 Task: In the  document receipt.html Use the tool word Count 'and display word count while typing'. Find the word using Dictionary 'patronage'. Below name insert the link: www.instagram.com
Action: Mouse moved to (275, 368)
Screenshot: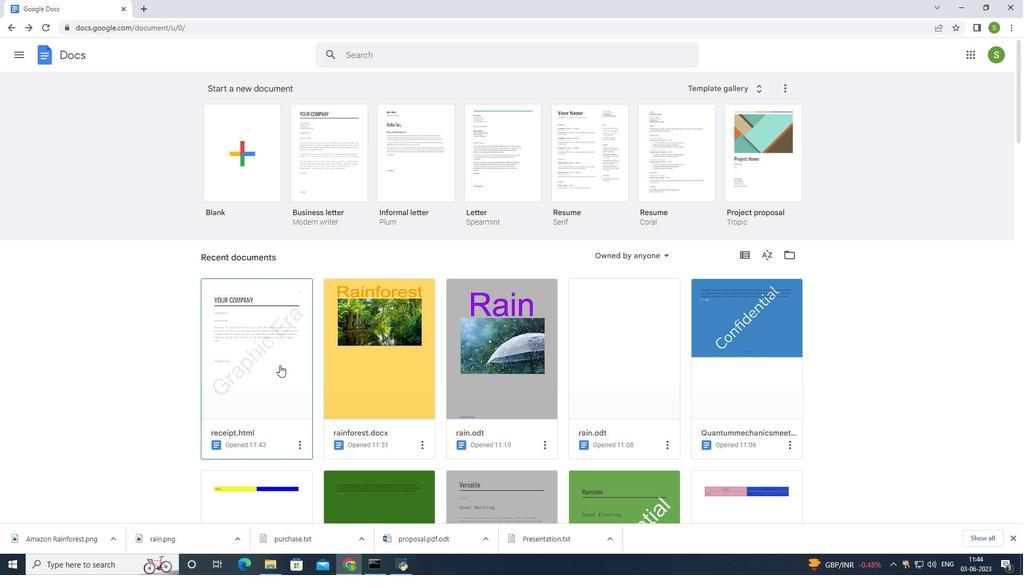 
Action: Mouse pressed left at (275, 368)
Screenshot: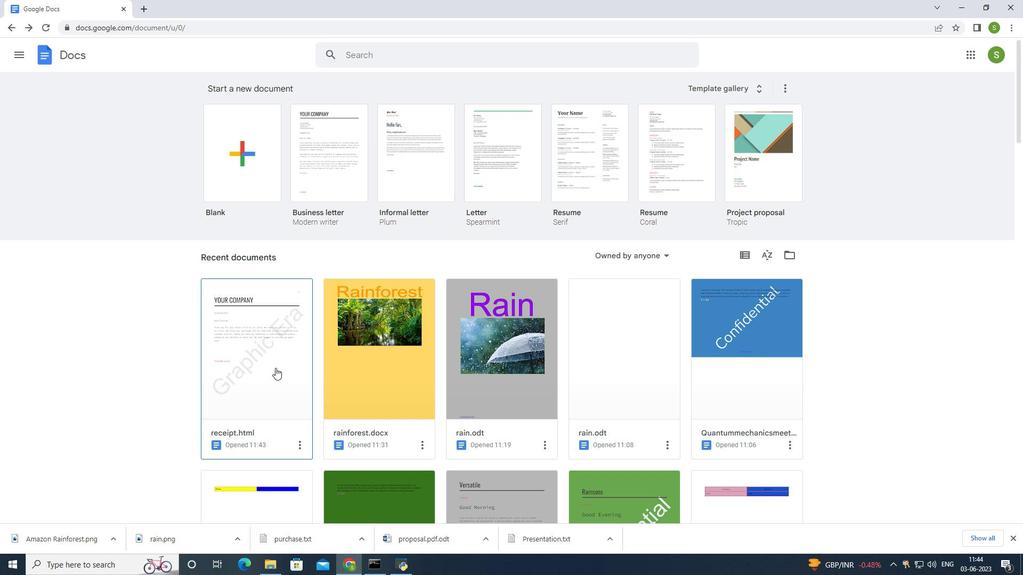 
Action: Mouse moved to (171, 65)
Screenshot: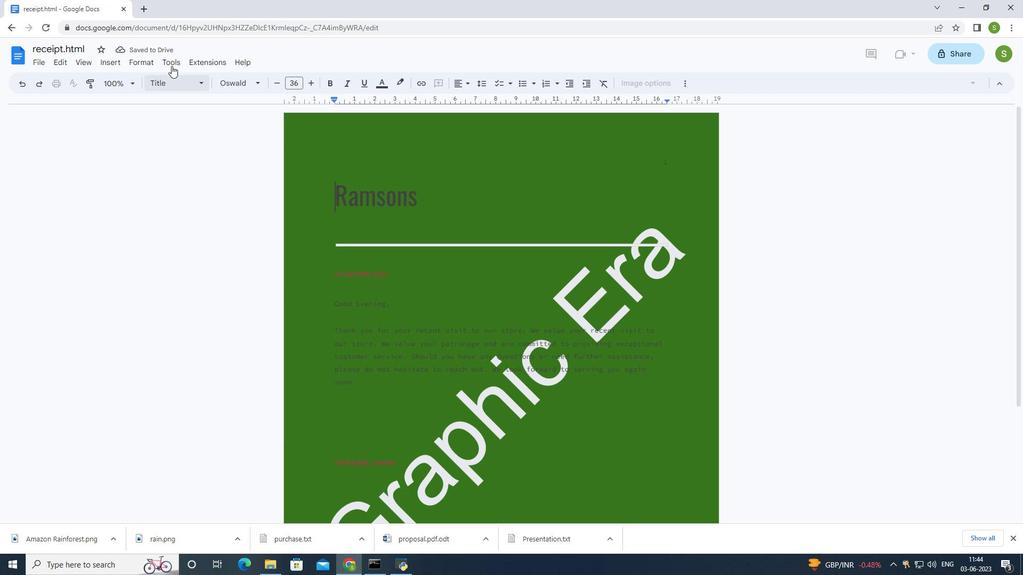 
Action: Mouse pressed left at (171, 65)
Screenshot: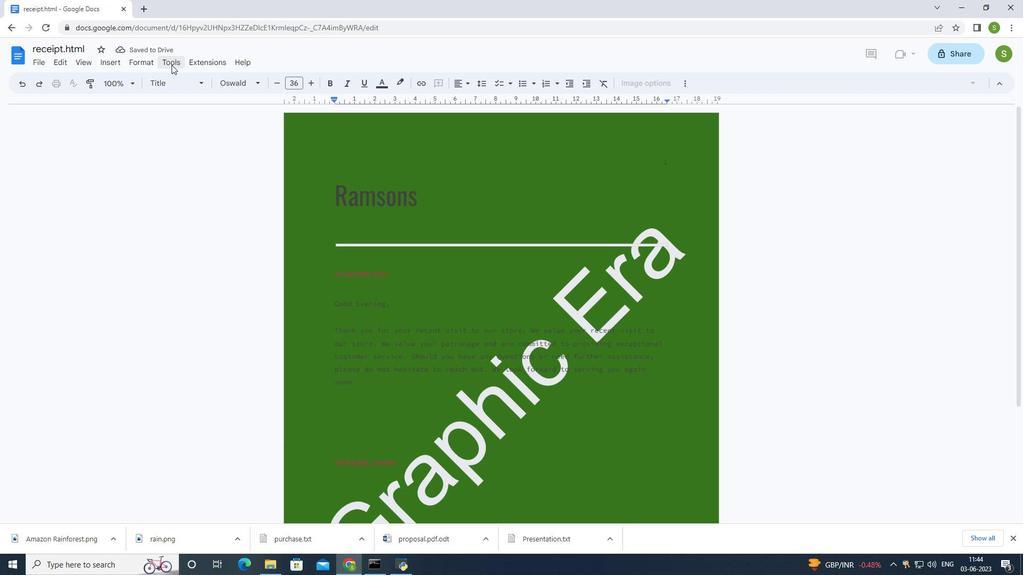 
Action: Mouse moved to (177, 93)
Screenshot: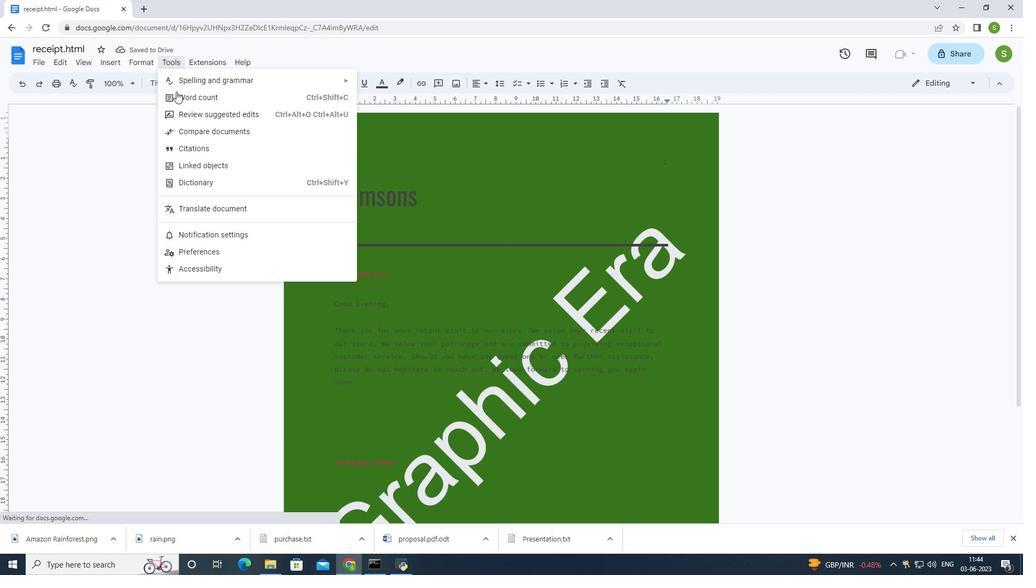 
Action: Mouse pressed left at (177, 93)
Screenshot: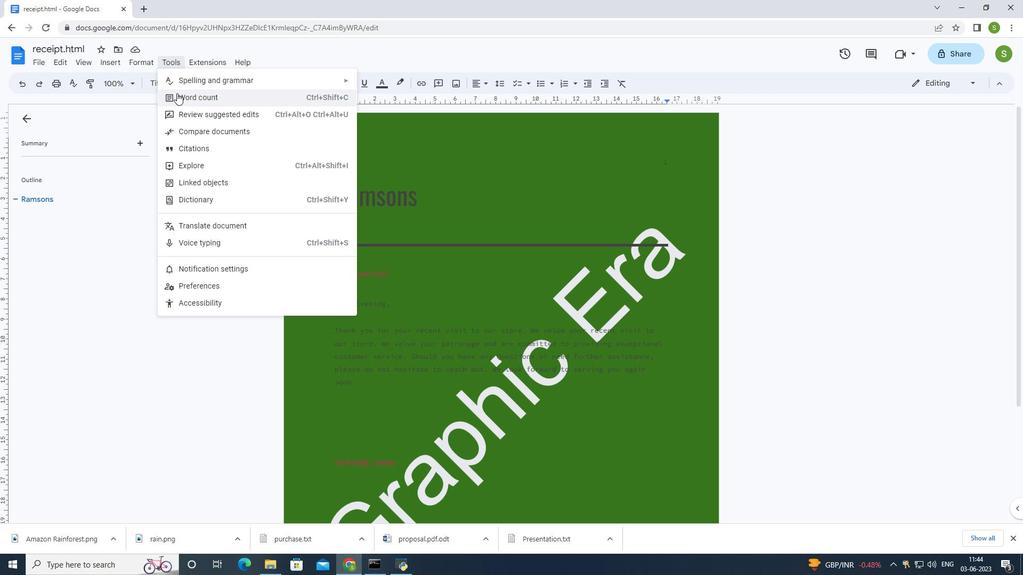 
Action: Mouse moved to (444, 330)
Screenshot: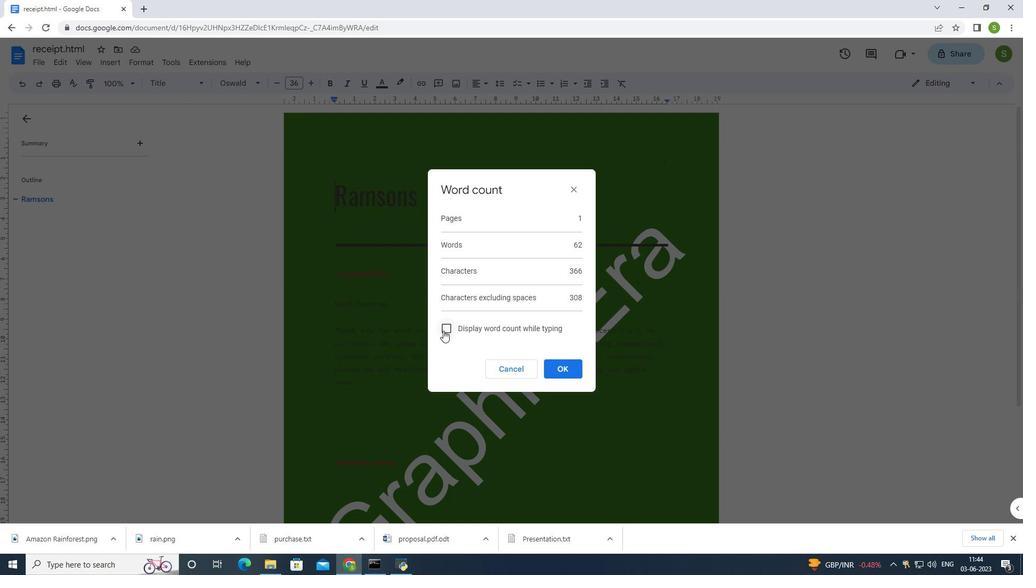 
Action: Mouse pressed left at (444, 330)
Screenshot: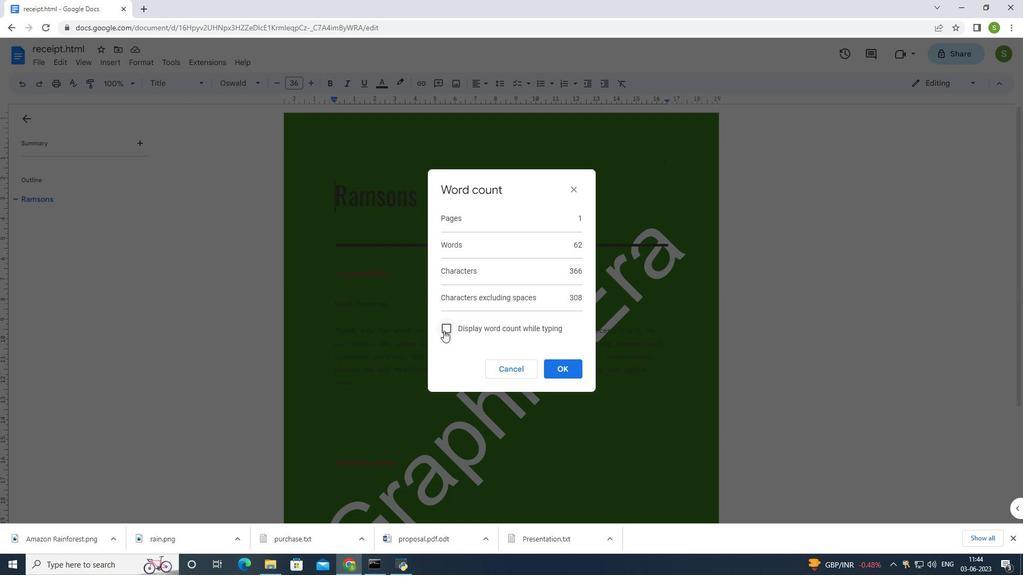
Action: Mouse moved to (571, 373)
Screenshot: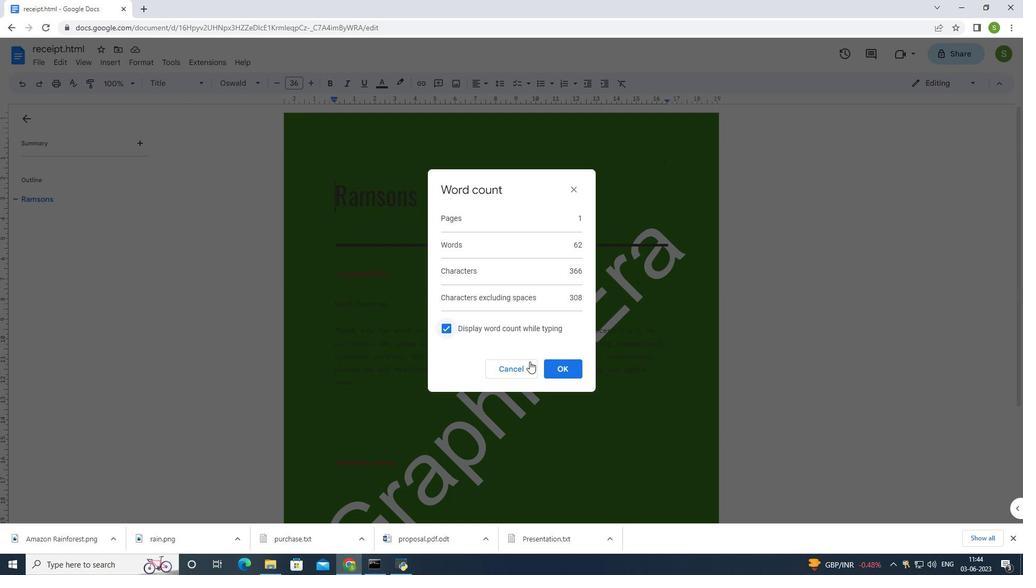 
Action: Mouse pressed left at (571, 373)
Screenshot: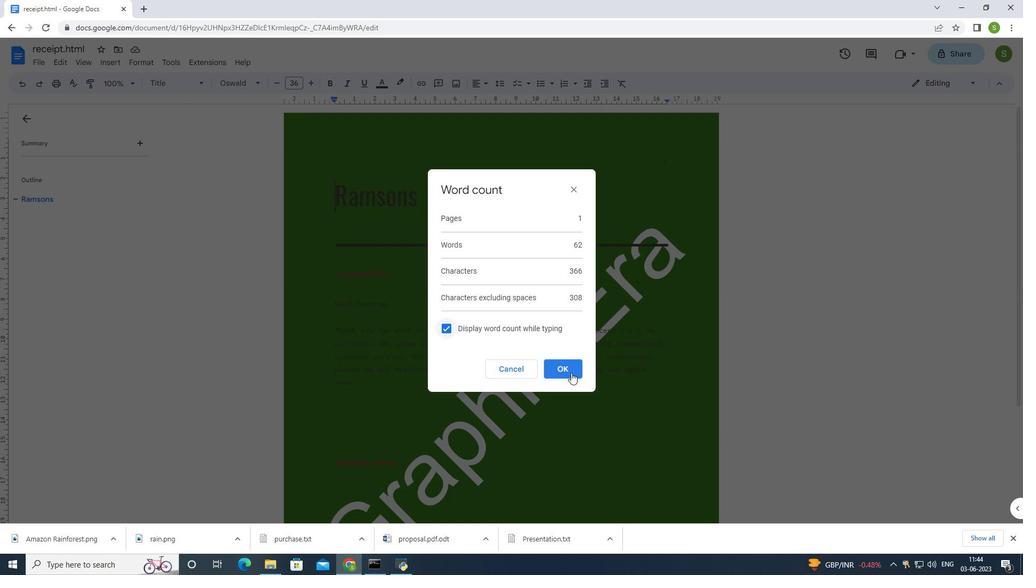 
Action: Mouse moved to (179, 59)
Screenshot: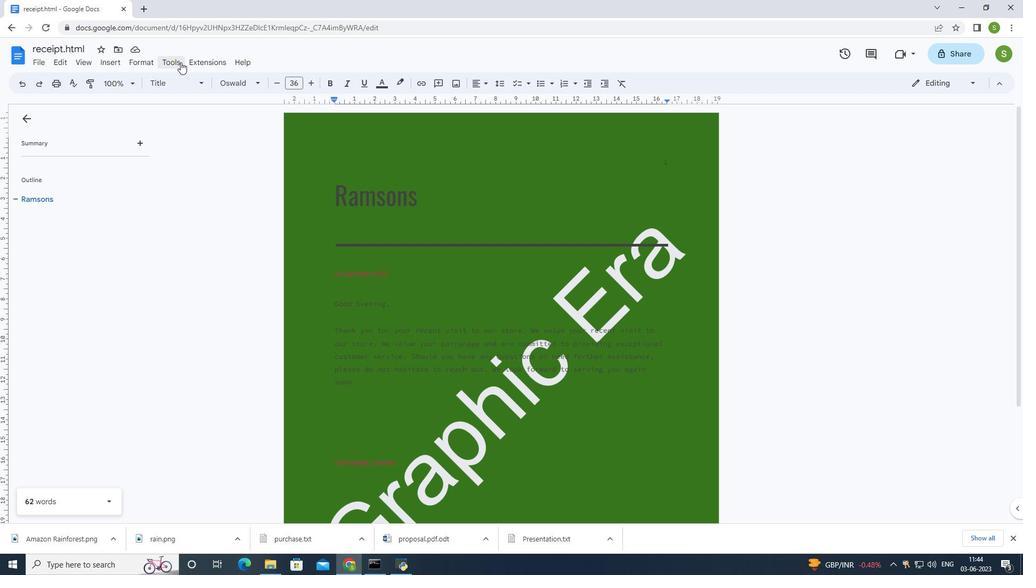 
Action: Mouse pressed left at (179, 59)
Screenshot: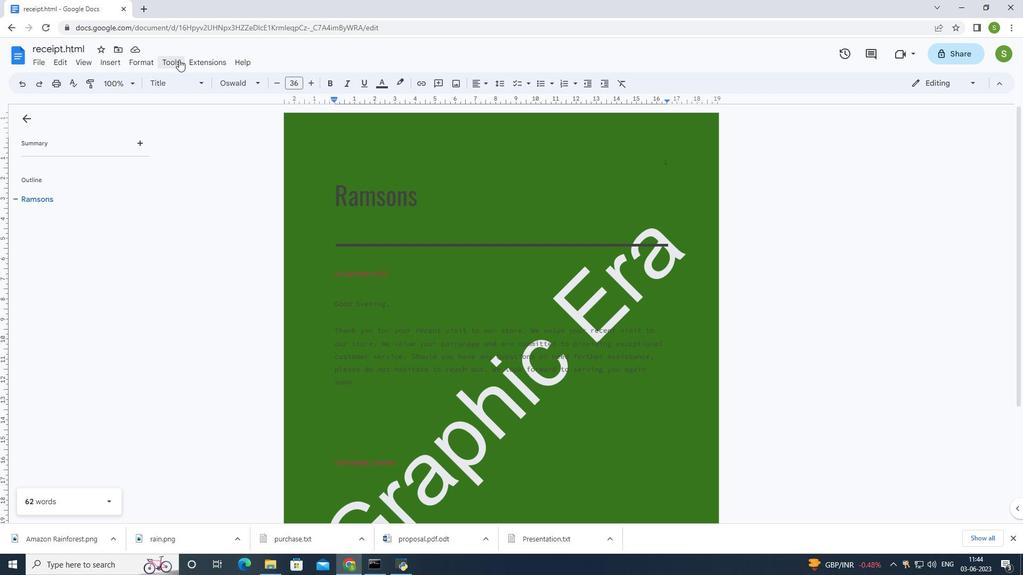 
Action: Mouse moved to (220, 206)
Screenshot: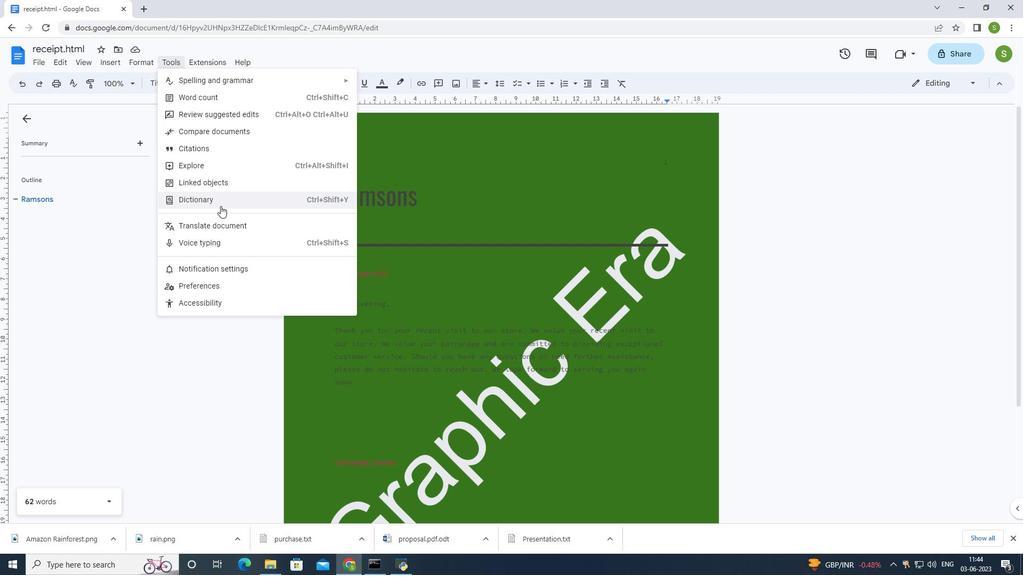 
Action: Mouse pressed left at (220, 206)
Screenshot: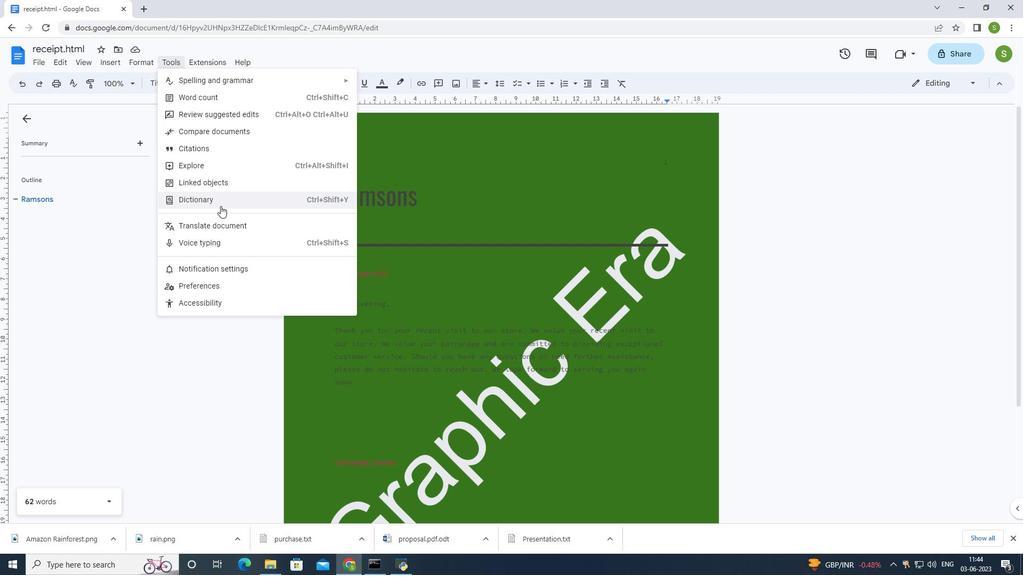 
Action: Mouse moved to (921, 114)
Screenshot: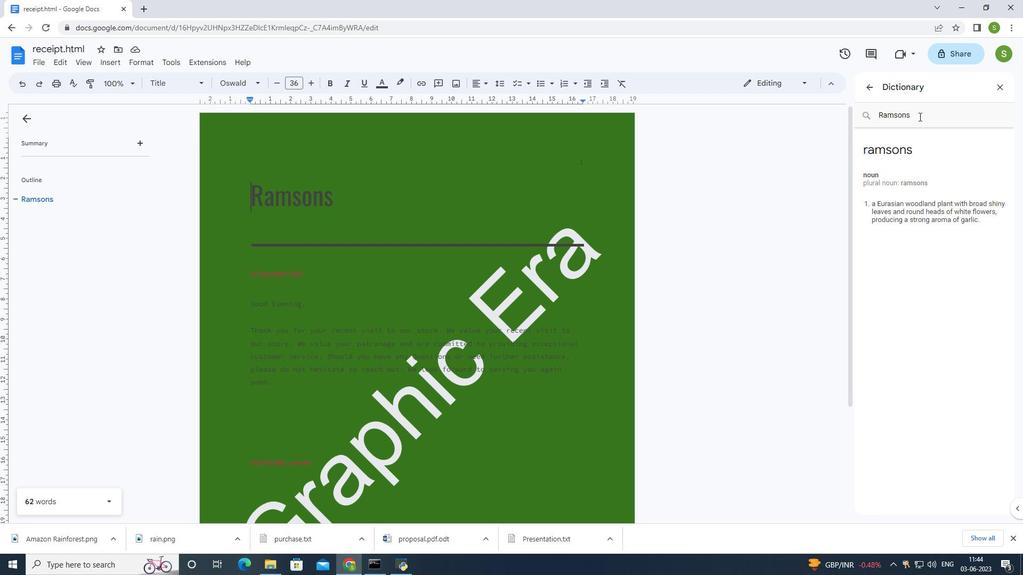 
Action: Mouse pressed left at (921, 114)
Screenshot: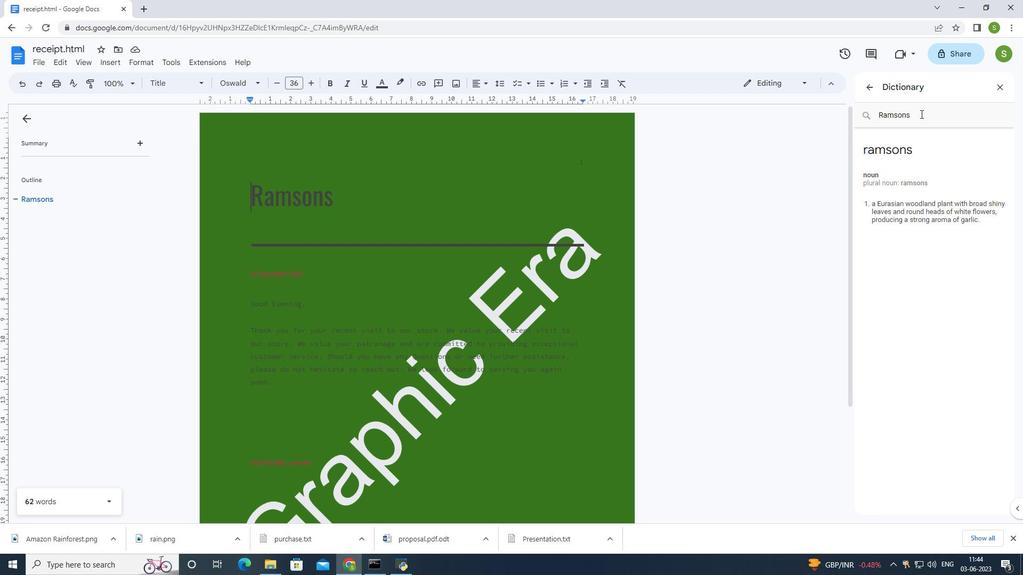 
Action: Key pressed <Key.backspace><Key.backspace><Key.backspace><Key.backspace><Key.backspace><Key.backspace><Key.backspace><Key.backspace><Key.backspace><Key.backspace><Key.backspace><Key.backspace><Key.backspace><Key.backspace>patronage
Screenshot: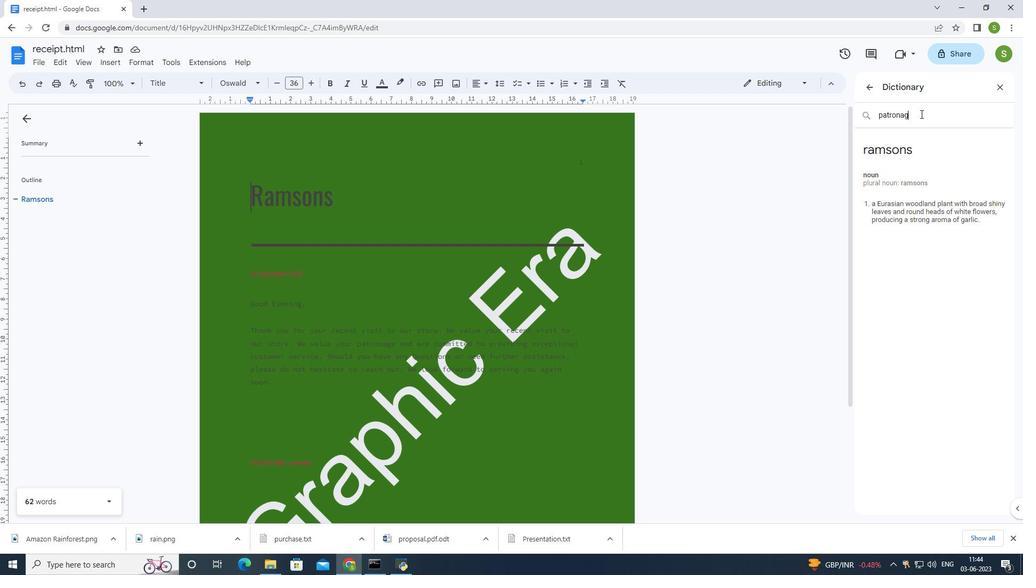 
Action: Mouse moved to (910, 114)
Screenshot: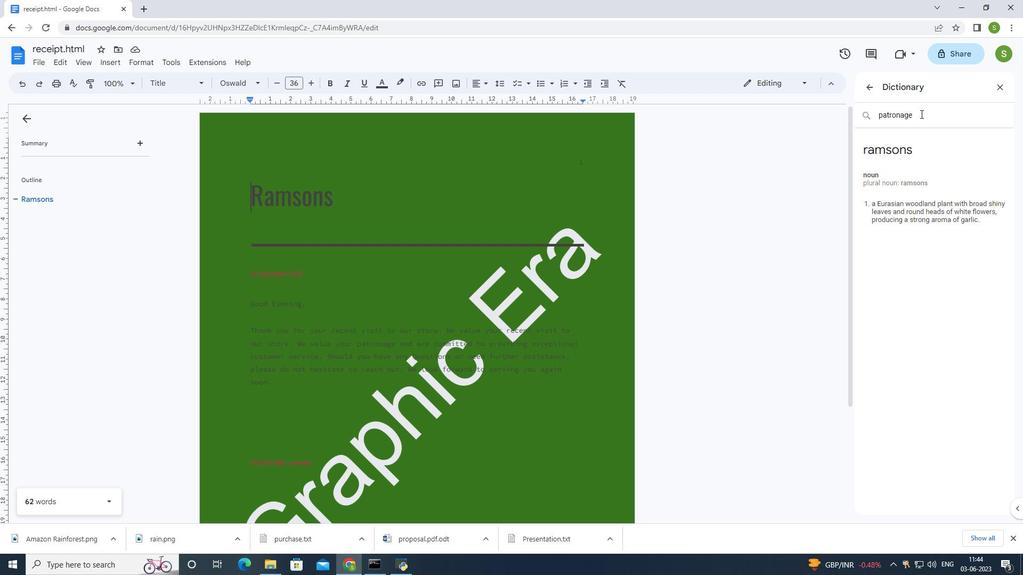 
Action: Key pressed <Key.enter>
Screenshot: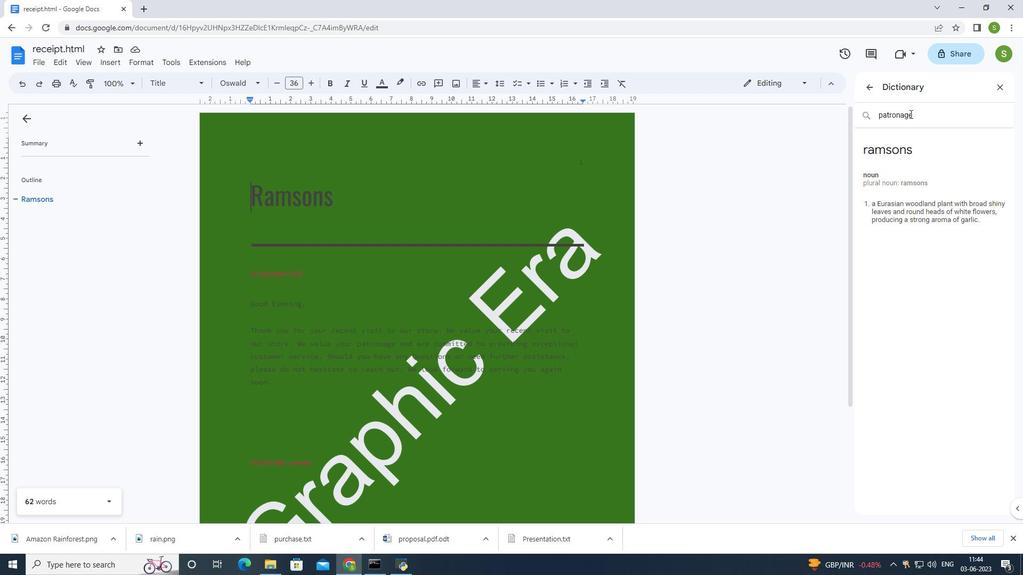 
Action: Mouse moved to (639, 266)
Screenshot: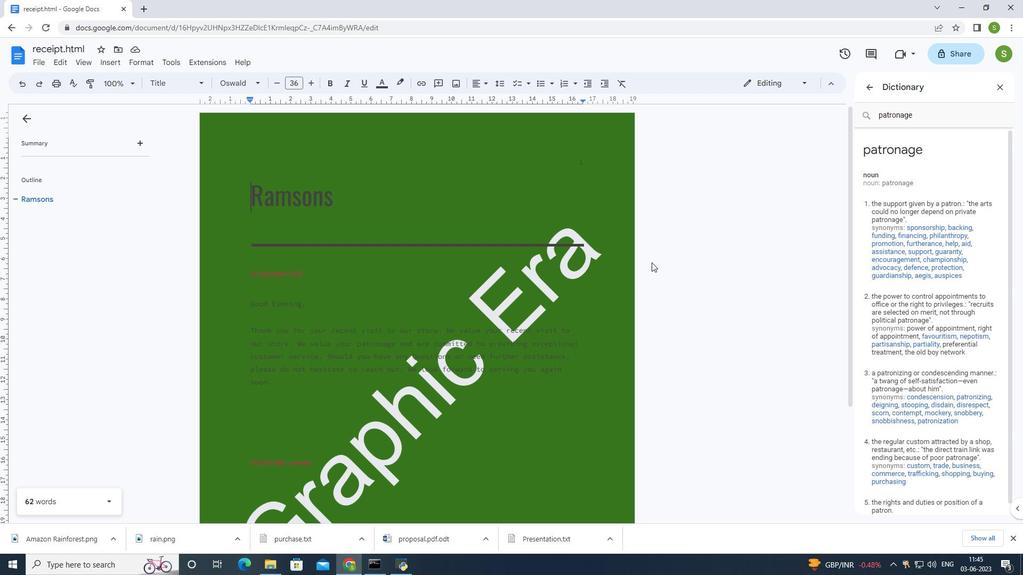 
Action: Mouse scrolled (639, 265) with delta (0, 0)
Screenshot: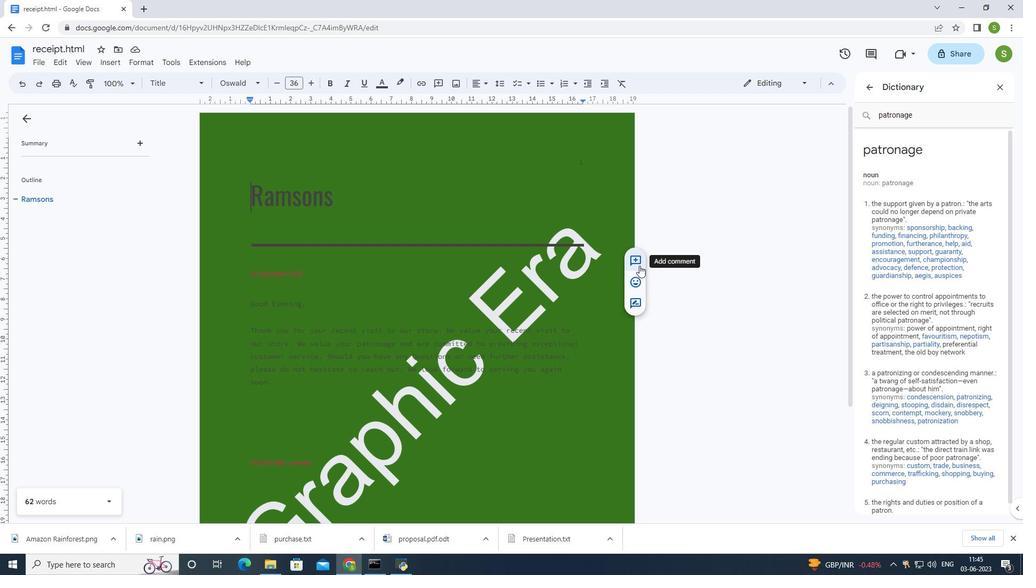 
Action: Mouse scrolled (639, 265) with delta (0, 0)
Screenshot: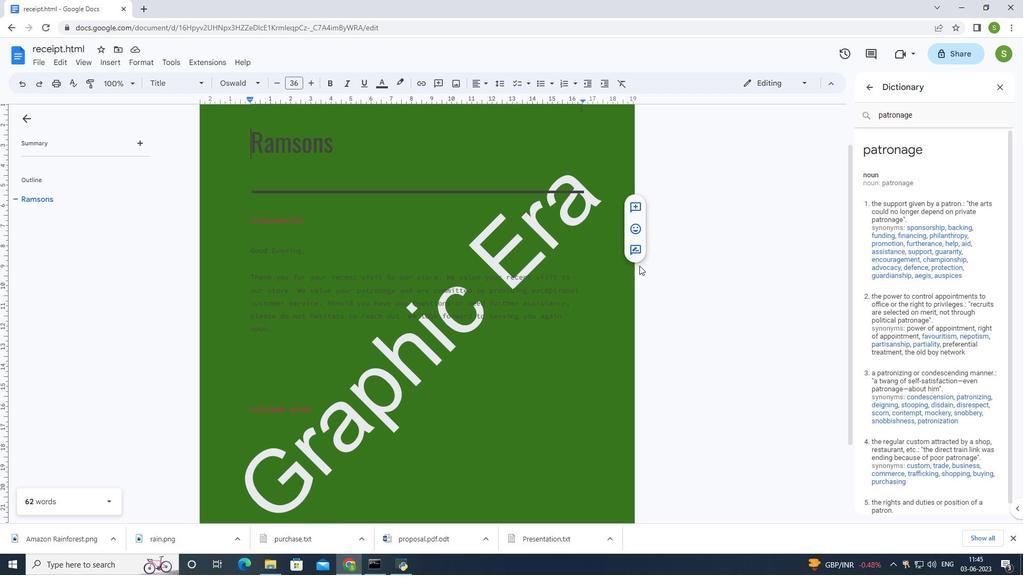 
Action: Mouse moved to (638, 266)
Screenshot: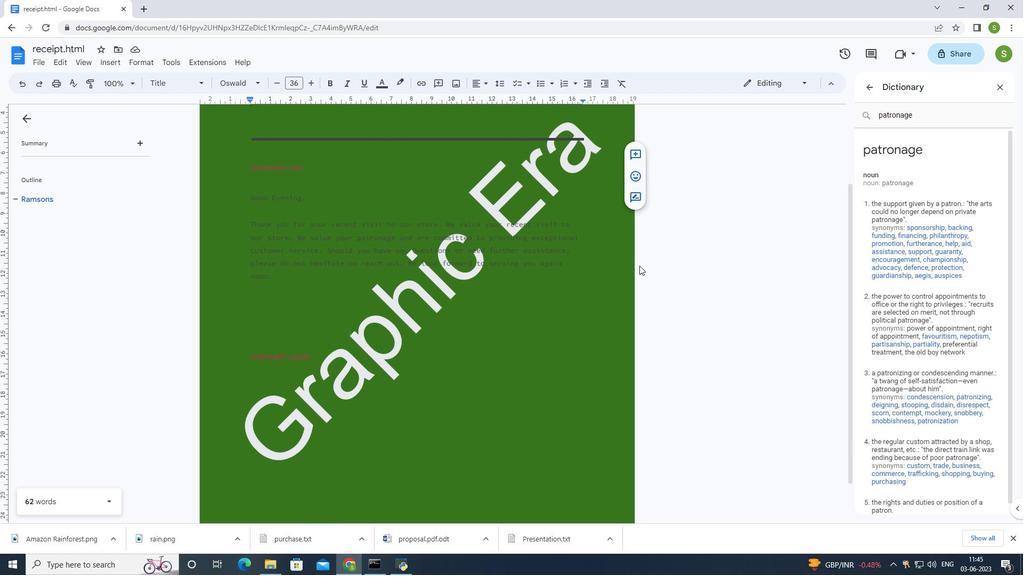 
Action: Mouse scrolled (638, 265) with delta (0, 0)
Screenshot: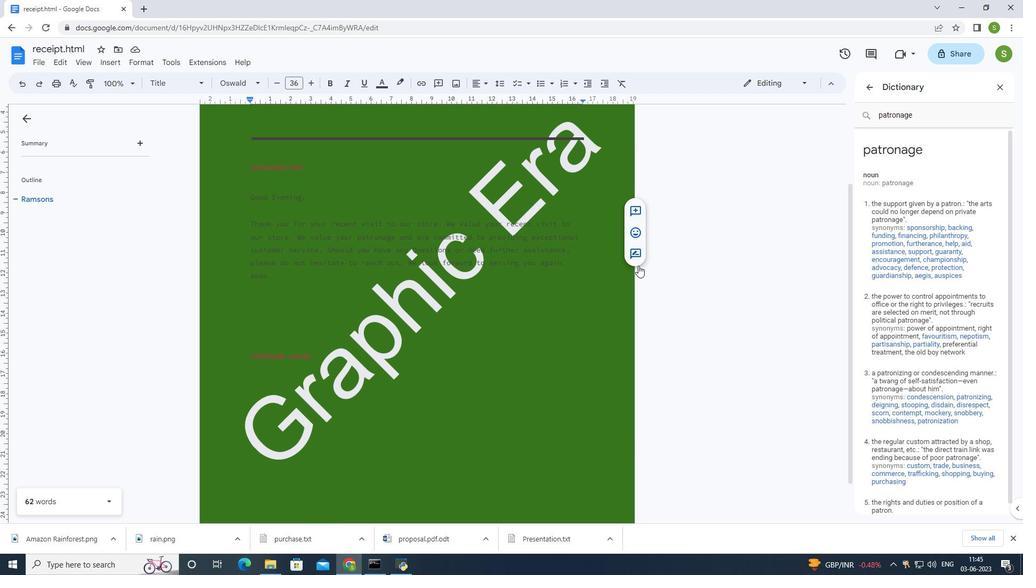 
Action: Mouse moved to (325, 303)
Screenshot: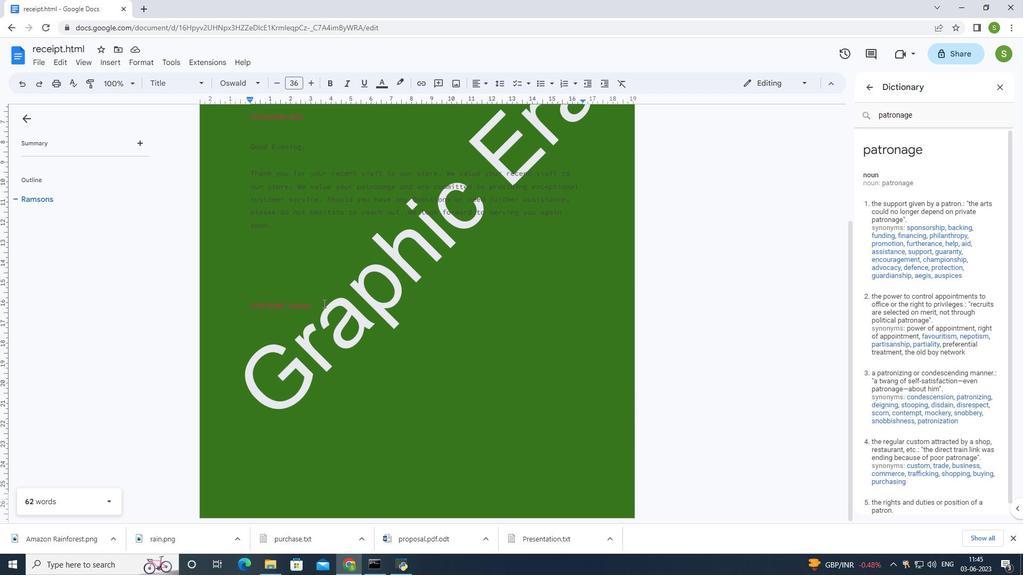 
Action: Mouse pressed left at (325, 303)
Screenshot: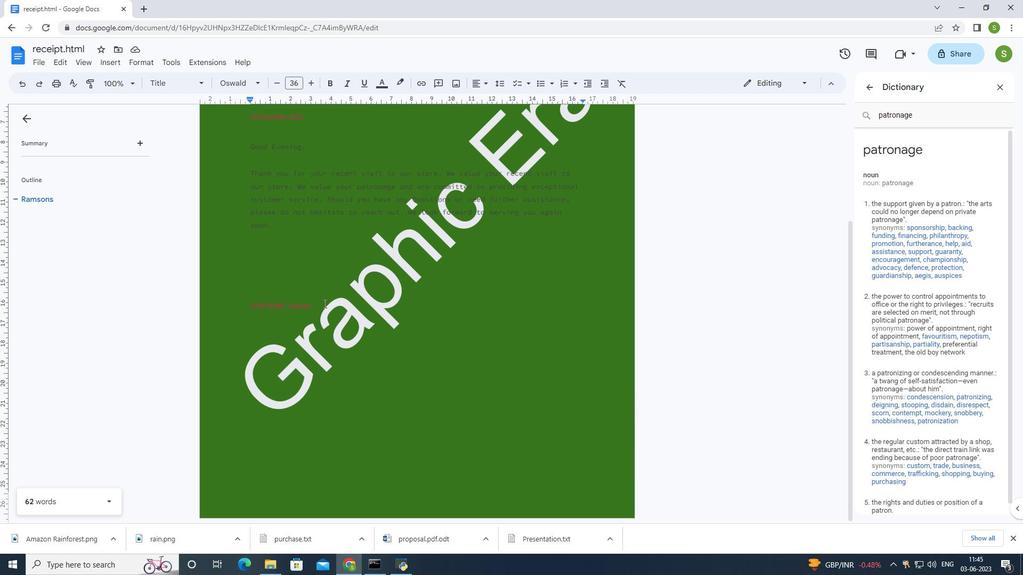 
Action: Mouse moved to (332, 305)
Screenshot: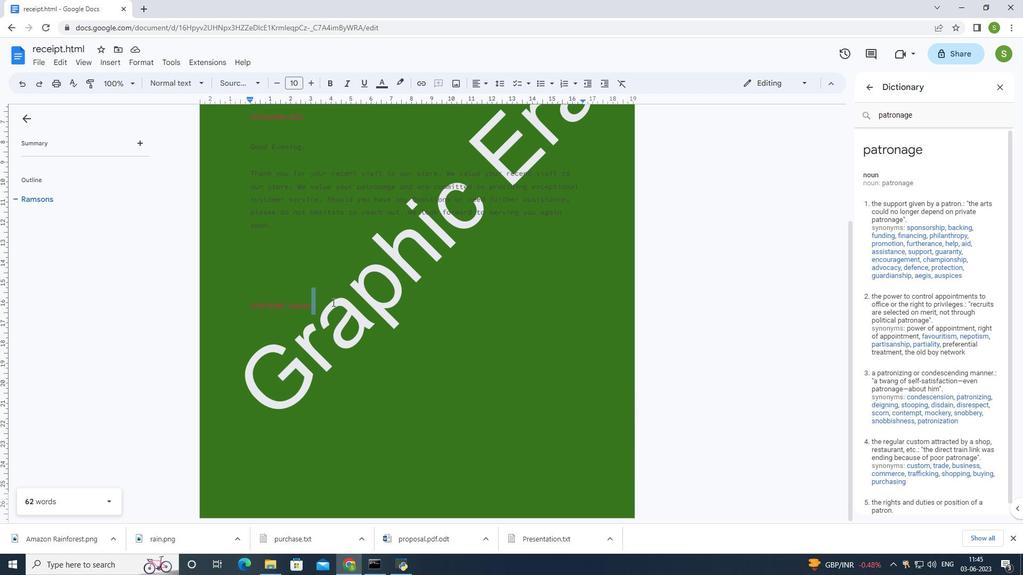 
Action: Mouse pressed left at (332, 305)
Screenshot: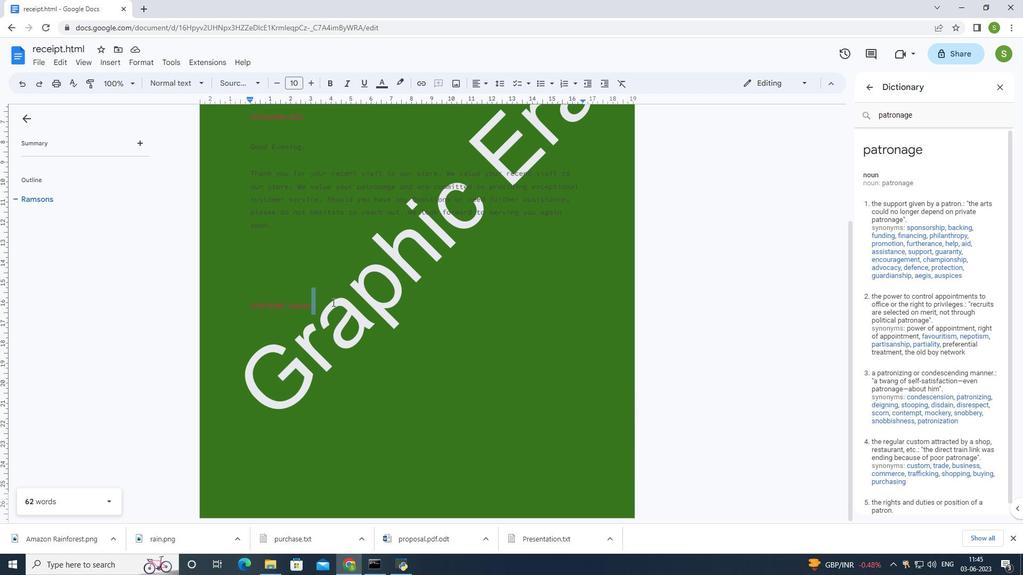 
Action: Mouse moved to (330, 307)
Screenshot: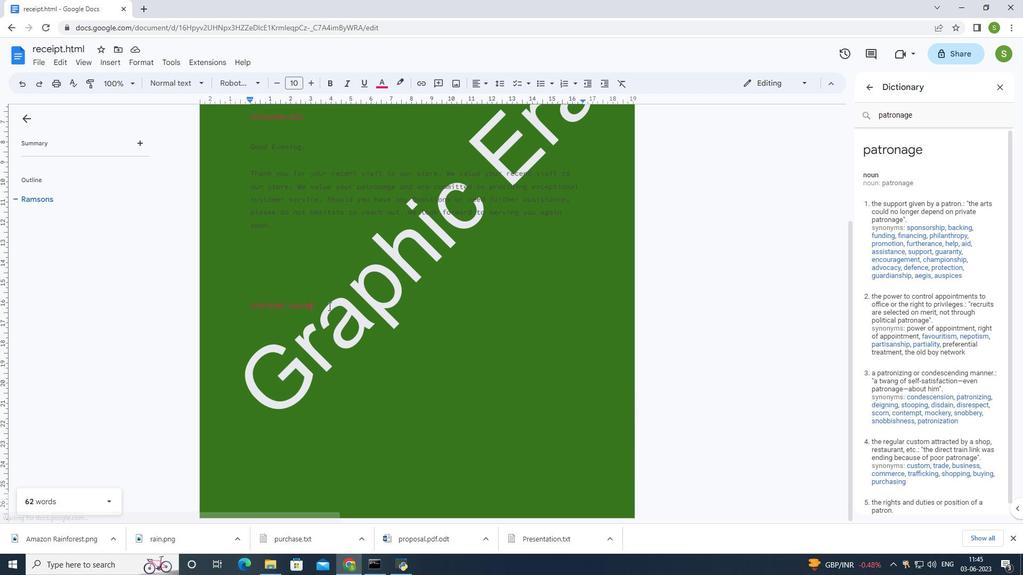 
Action: Key pressed <Key.enter>
Screenshot: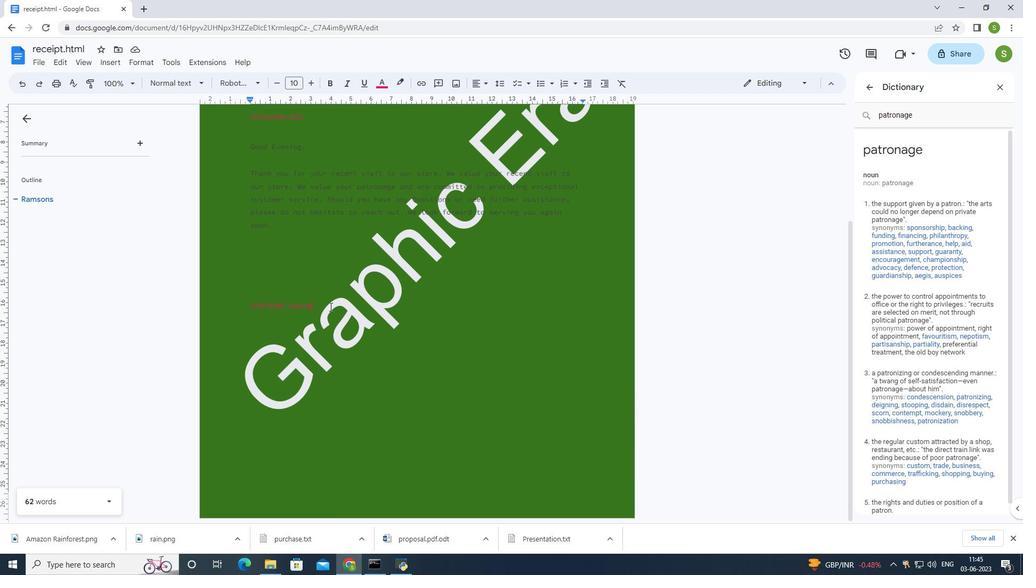 
Action: Mouse moved to (424, 81)
Screenshot: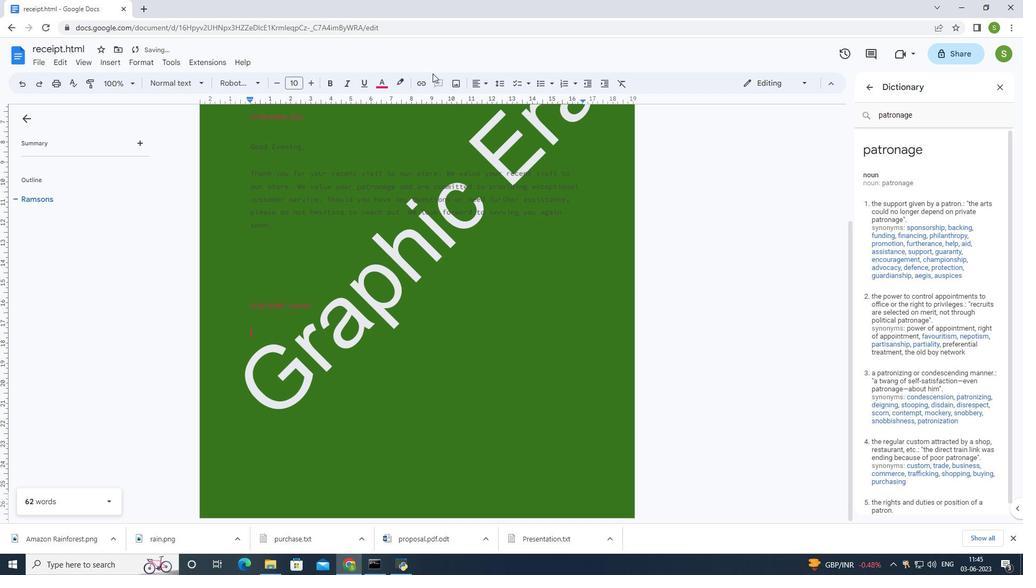 
Action: Mouse pressed left at (424, 81)
Screenshot: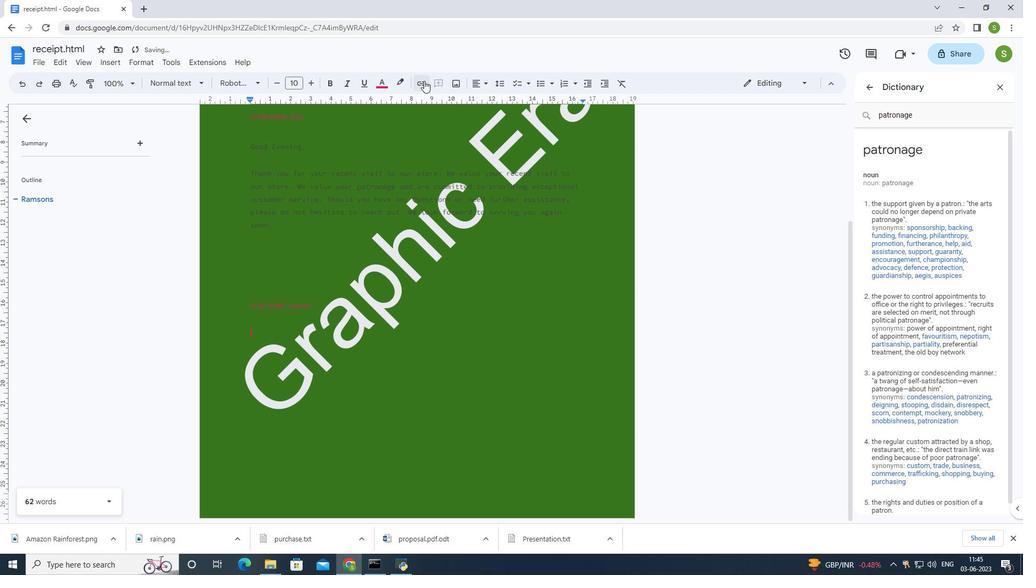 
Action: Mouse moved to (637, 294)
Screenshot: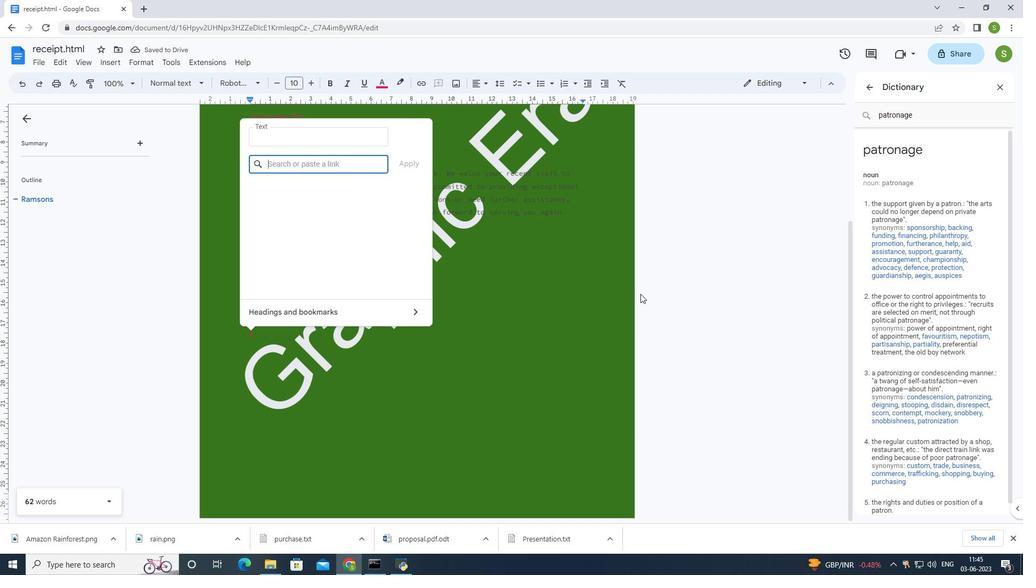 
Action: Key pressed w
Screenshot: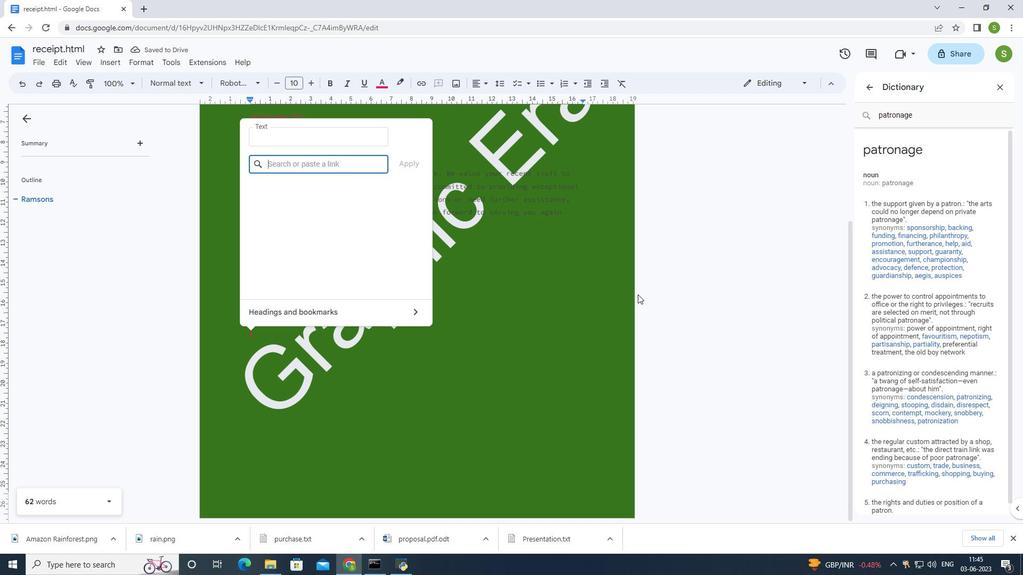 
Action: Mouse moved to (631, 294)
Screenshot: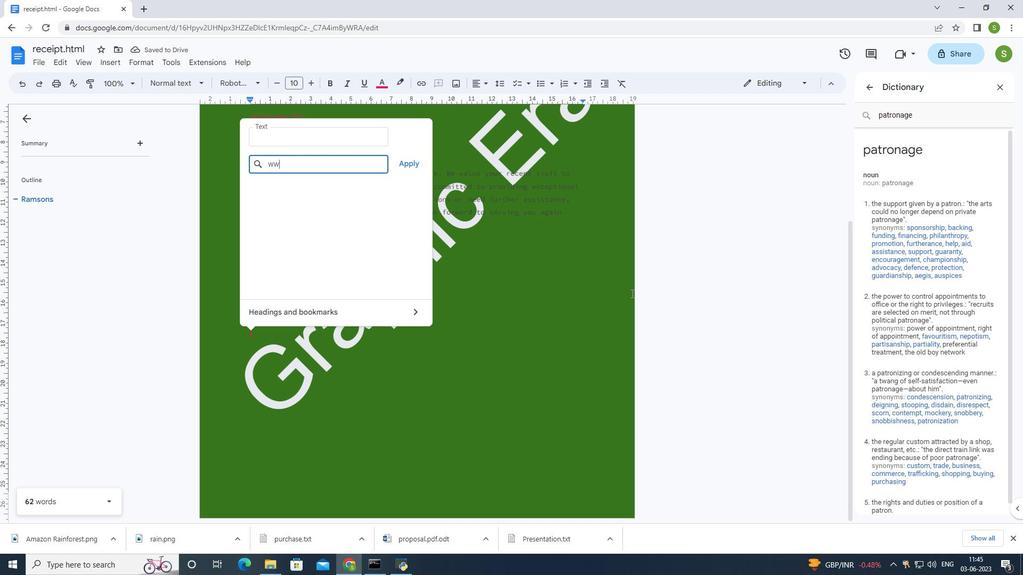 
Action: Key pressed w
Screenshot: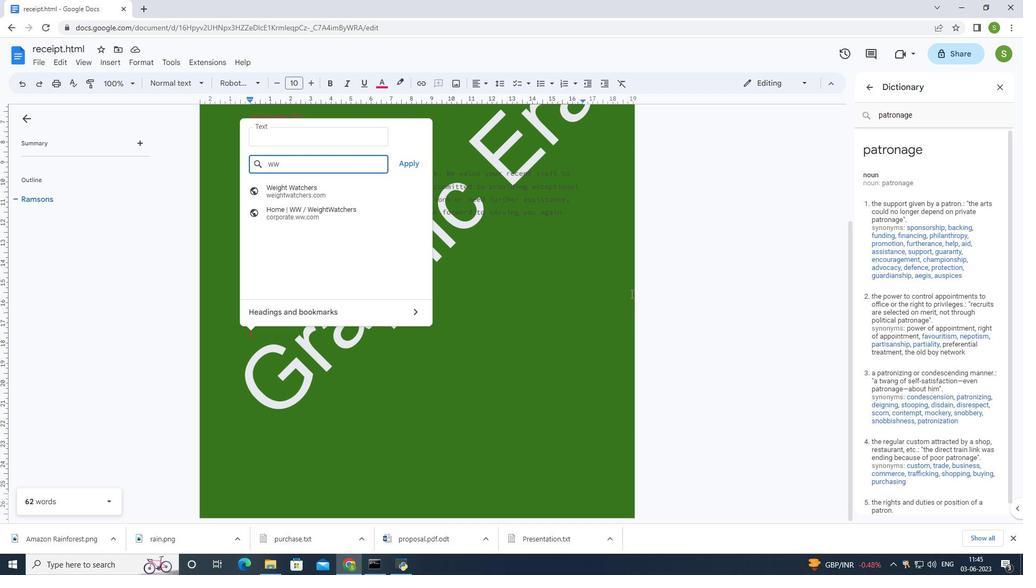 
Action: Mouse moved to (619, 294)
Screenshot: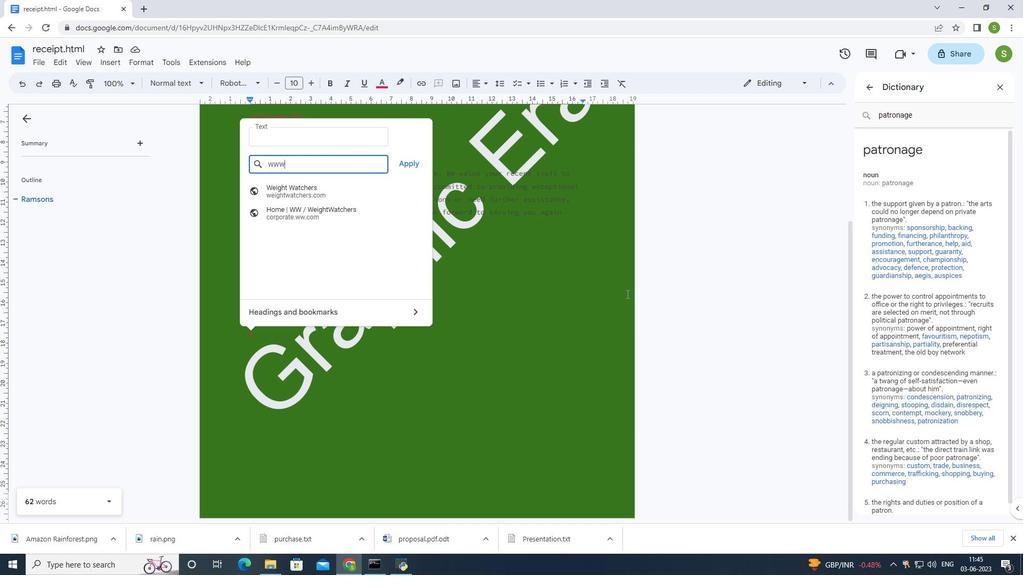 
Action: Key pressed .instagram.com<Key.enter>
Screenshot: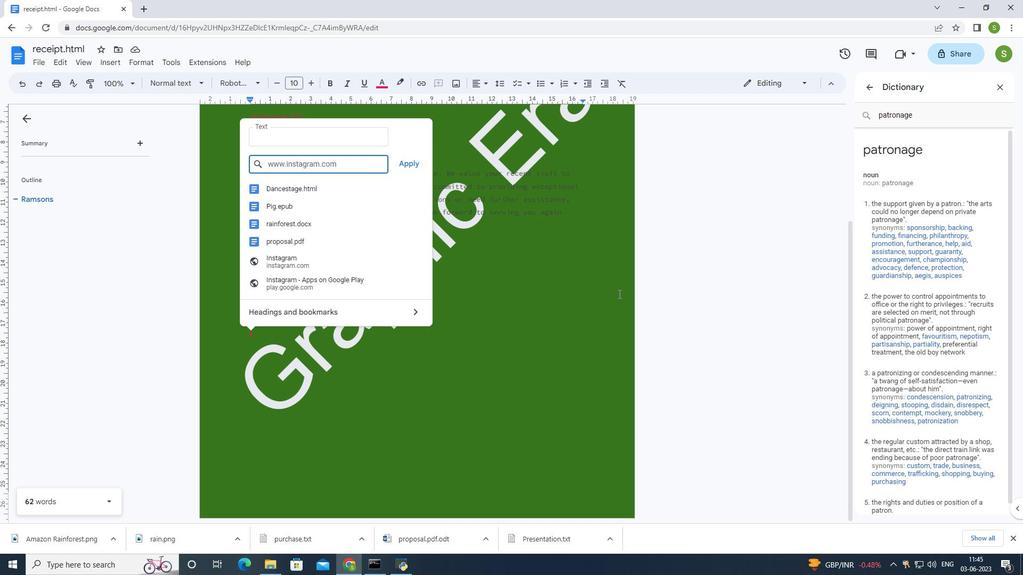 
Action: Mouse moved to (485, 280)
Screenshot: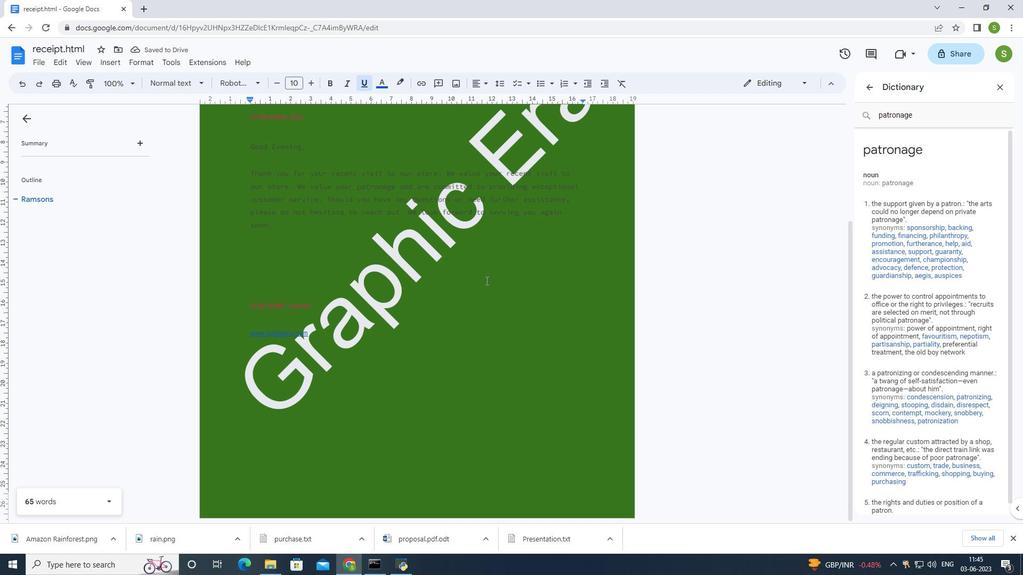 
